 Task: Move the task Improve website performance on slow network connections to the section To-Do in the project Touchstone and sort the tasks in the project by Due Date.
Action: Mouse moved to (285, 290)
Screenshot: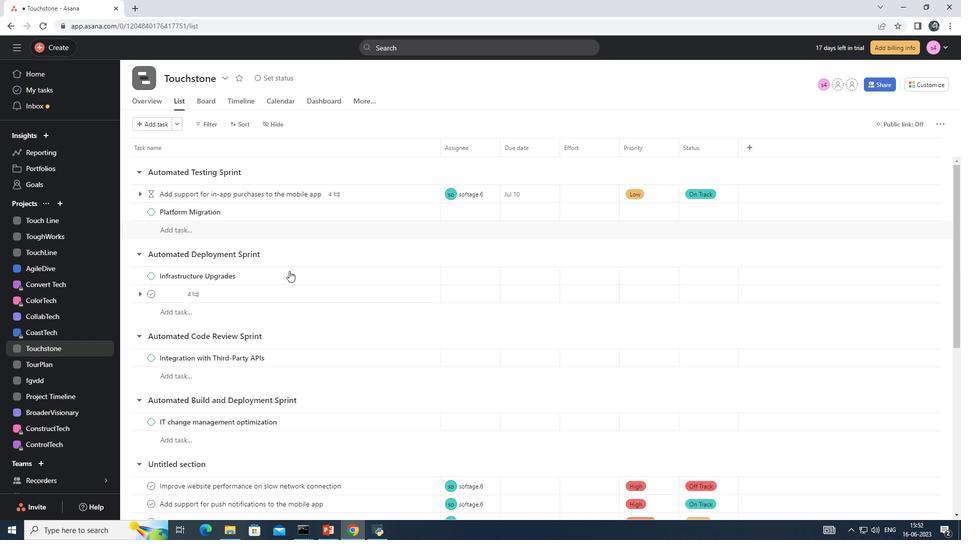 
Action: Mouse scrolled (285, 289) with delta (0, 0)
Screenshot: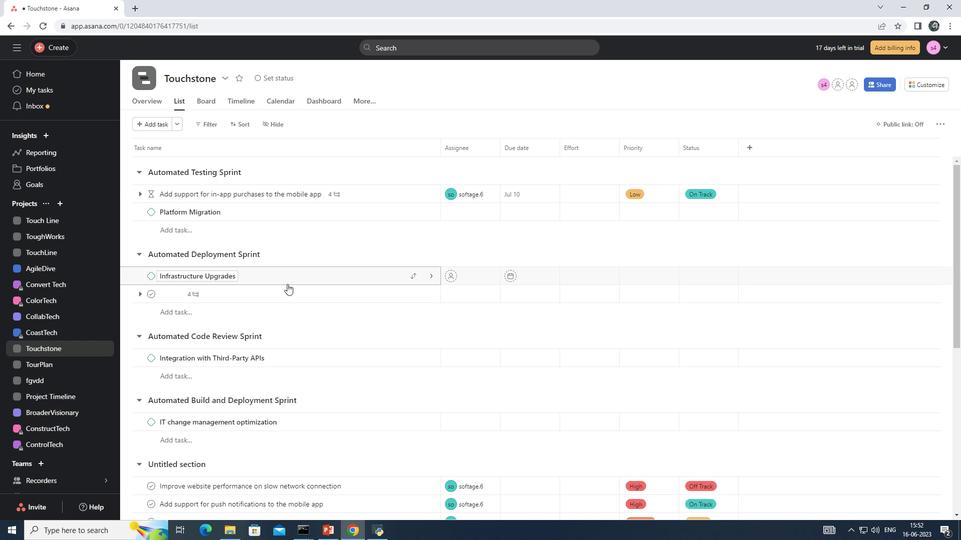 
Action: Mouse scrolled (285, 289) with delta (0, 0)
Screenshot: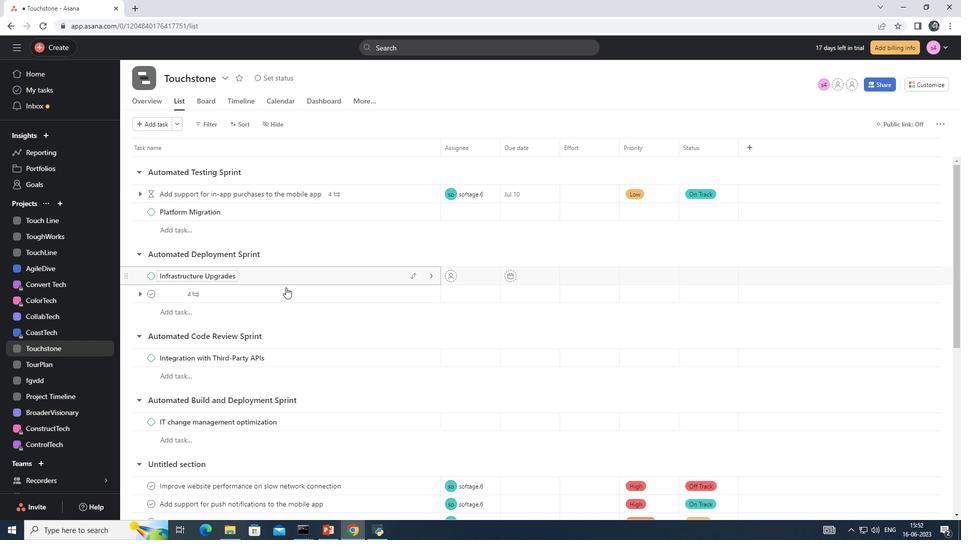 
Action: Mouse scrolled (285, 289) with delta (0, 0)
Screenshot: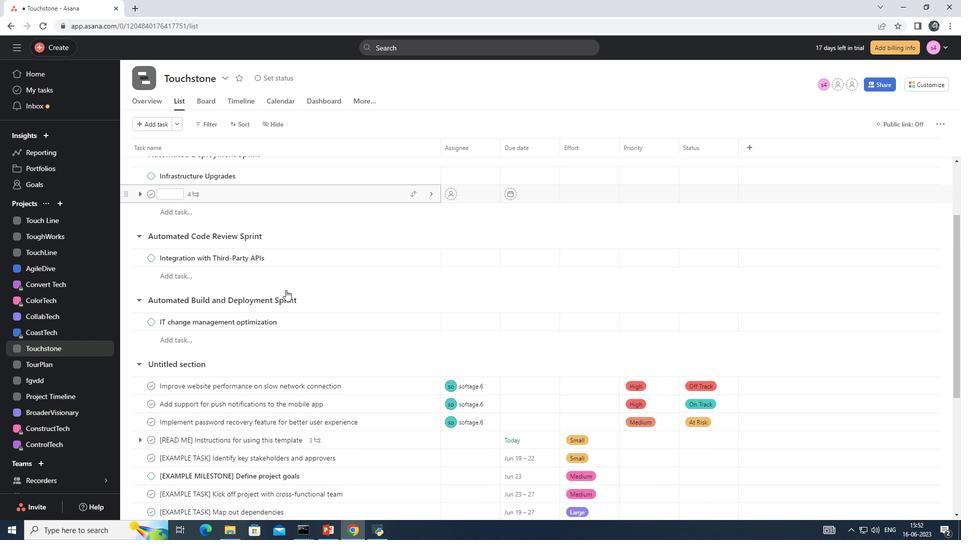 
Action: Mouse moved to (414, 333)
Screenshot: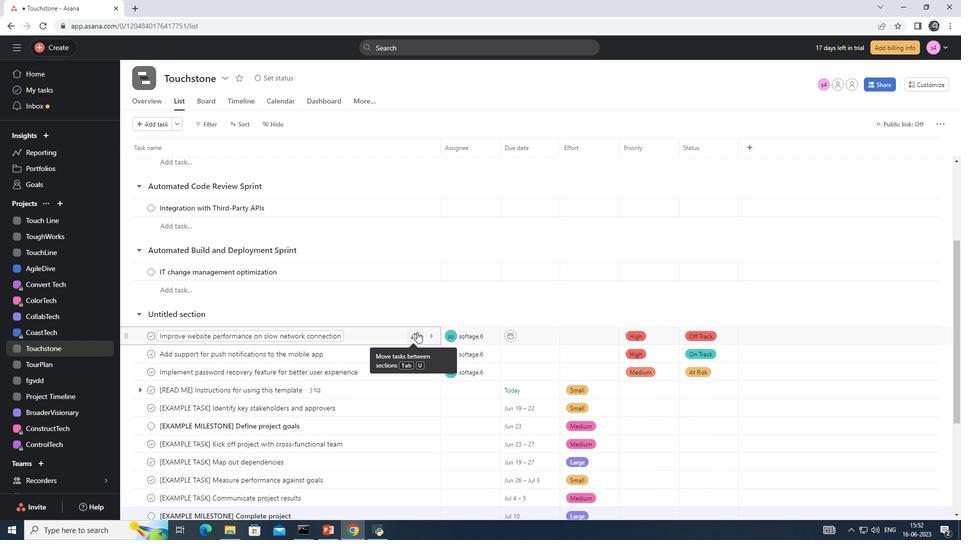 
Action: Mouse pressed left at (414, 333)
Screenshot: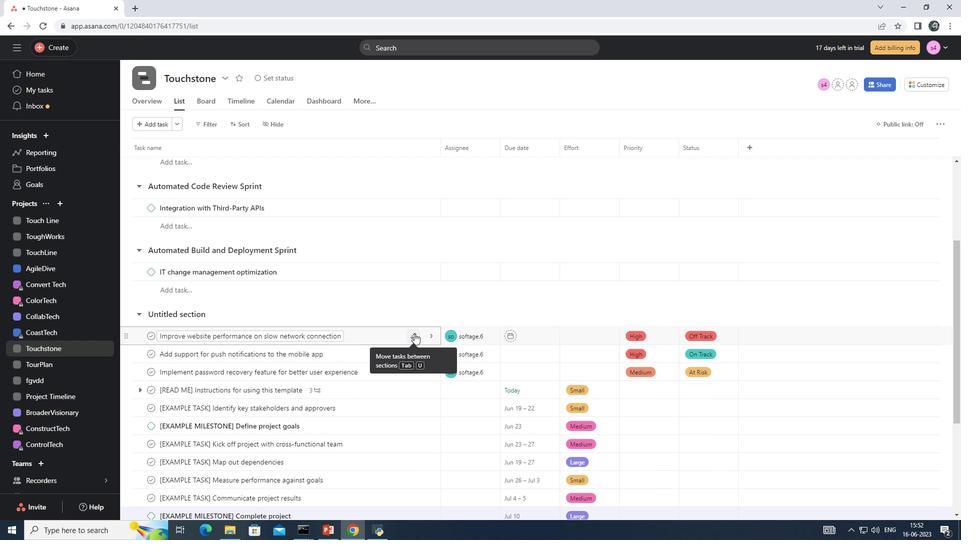 
Action: Mouse moved to (310, 264)
Screenshot: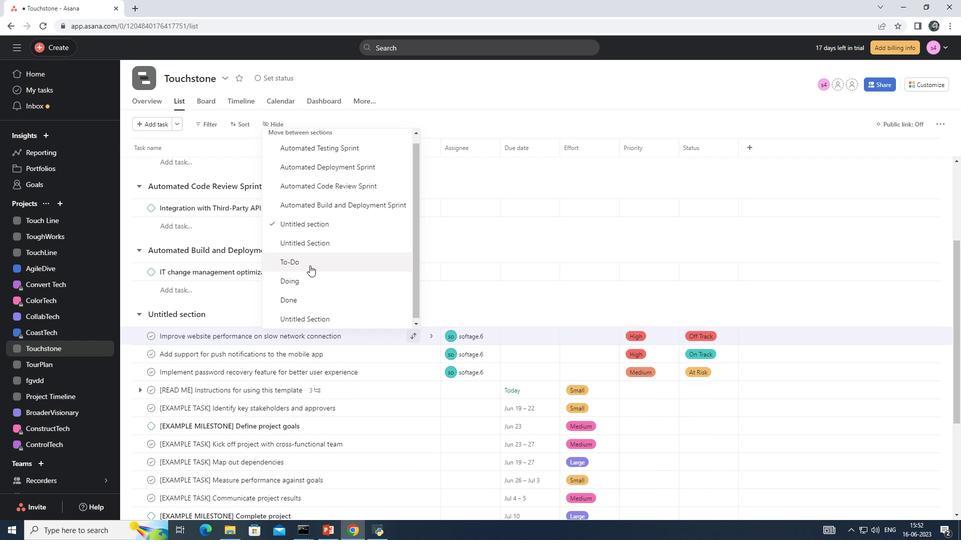 
Action: Mouse pressed left at (310, 264)
Screenshot: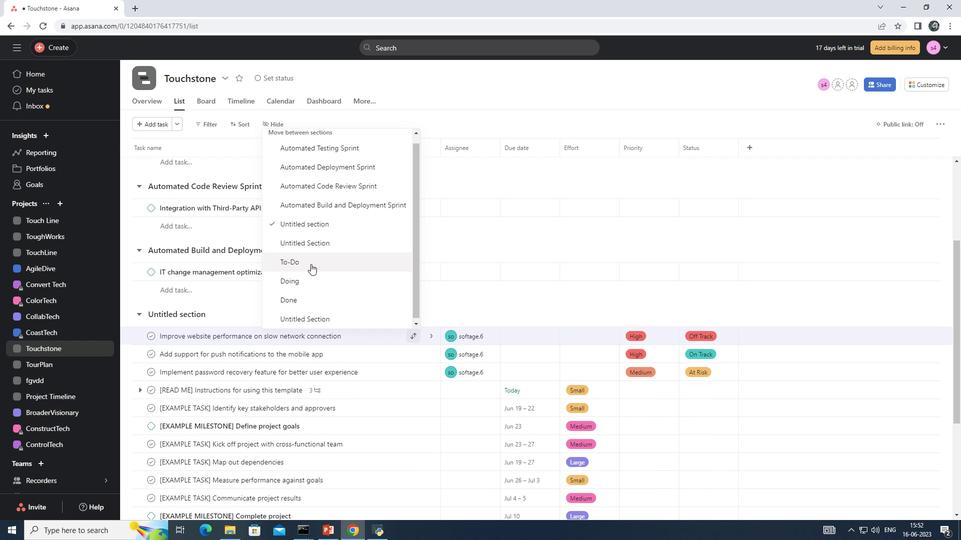 
Action: Mouse scrolled (310, 264) with delta (0, 0)
Screenshot: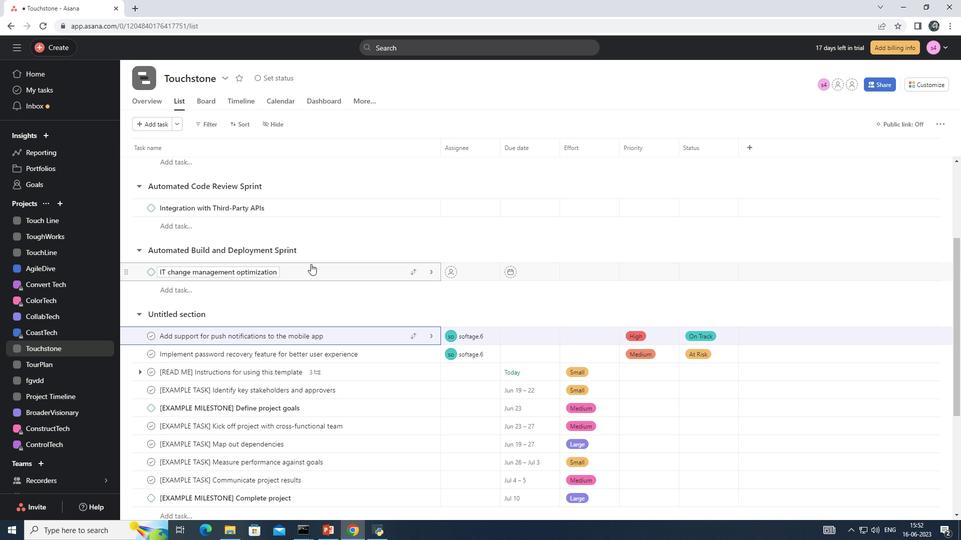 
Action: Mouse scrolled (310, 264) with delta (0, 0)
Screenshot: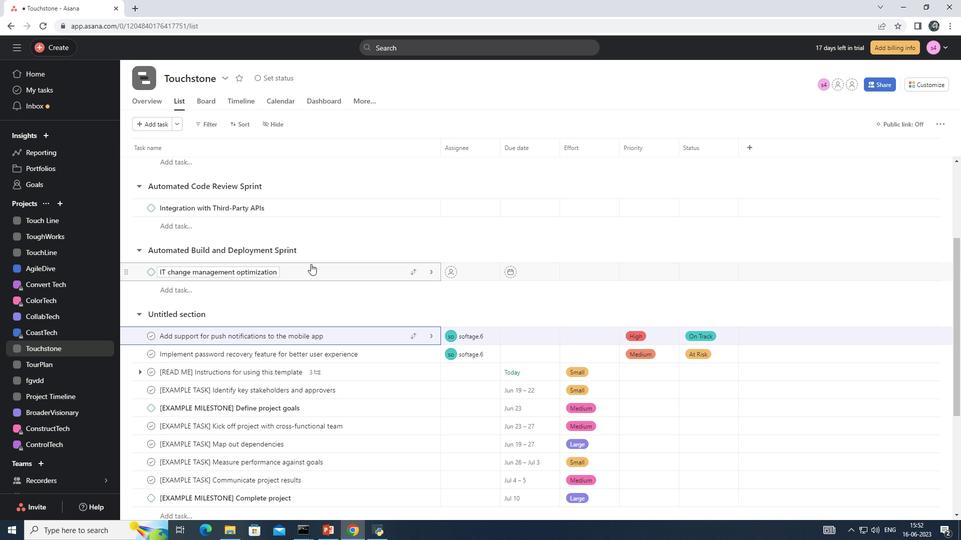 
Action: Mouse scrolled (310, 264) with delta (0, 0)
Screenshot: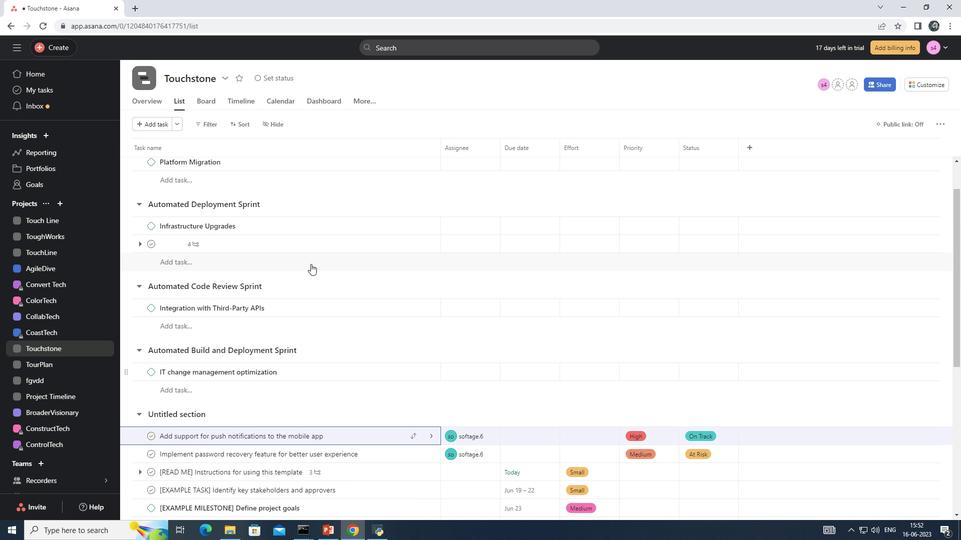 
Action: Mouse scrolled (310, 264) with delta (0, 0)
Screenshot: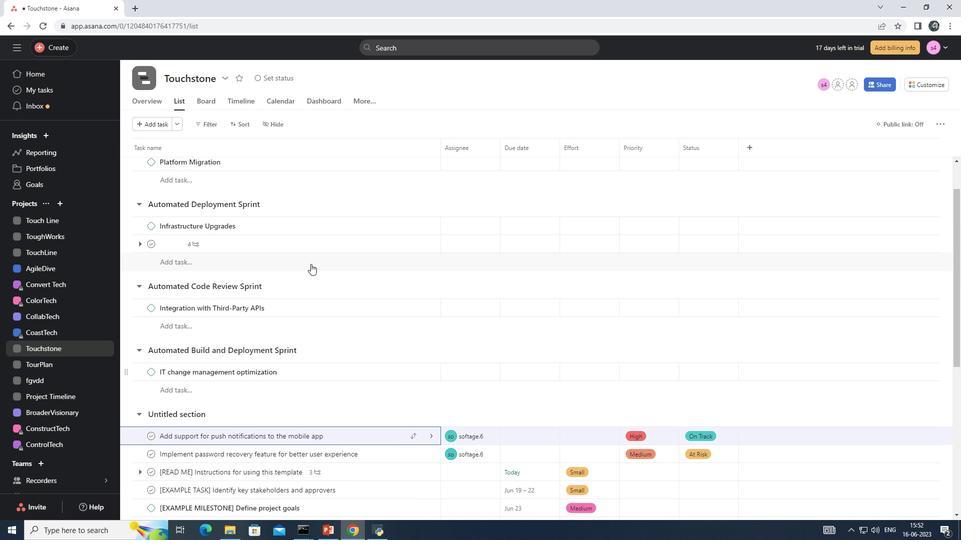 
Action: Mouse scrolled (310, 264) with delta (0, 0)
Screenshot: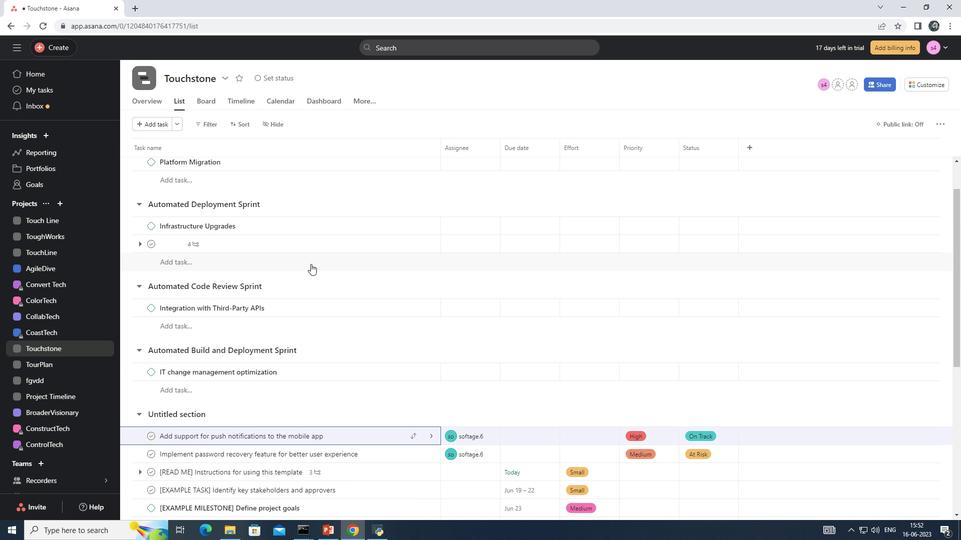 
Action: Mouse scrolled (310, 264) with delta (0, 0)
Screenshot: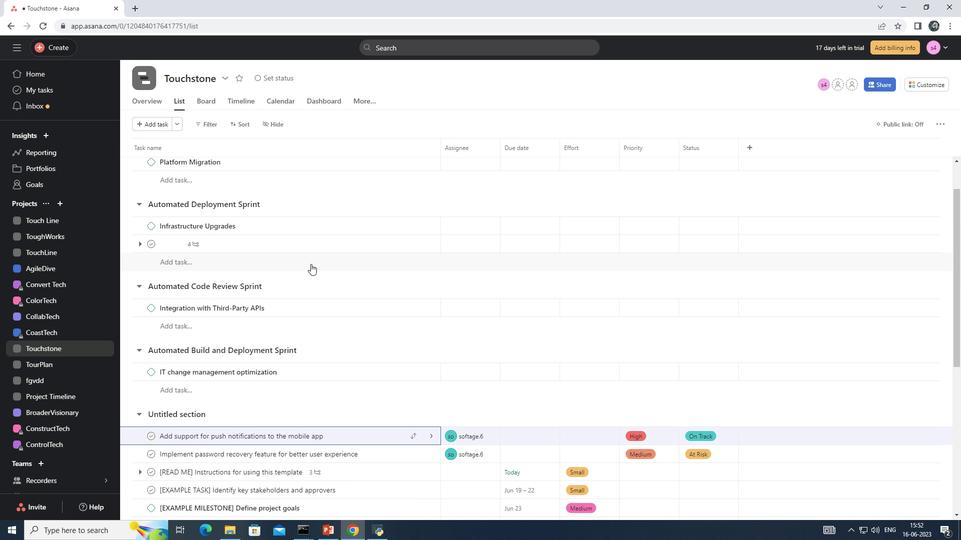 
Action: Mouse scrolled (310, 264) with delta (0, 0)
Screenshot: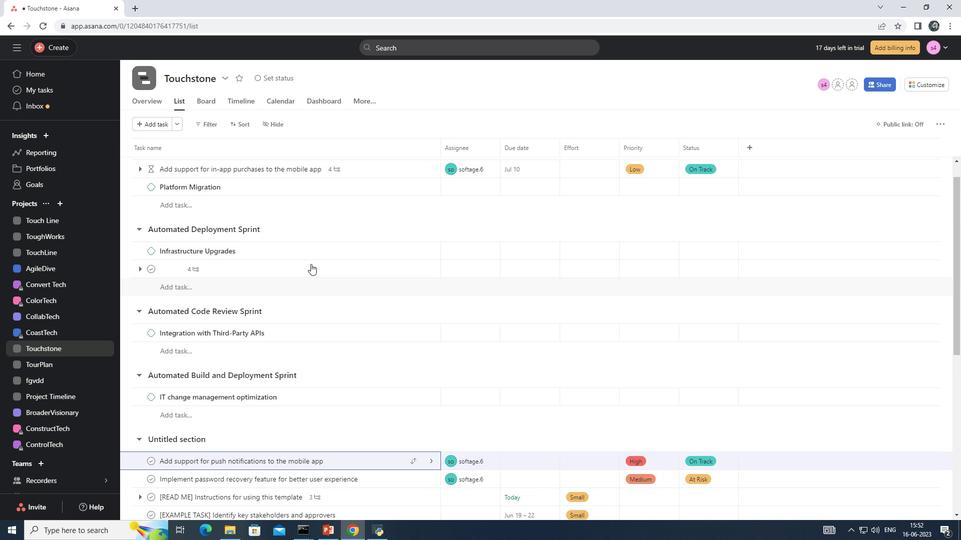
Action: Mouse moved to (237, 125)
Screenshot: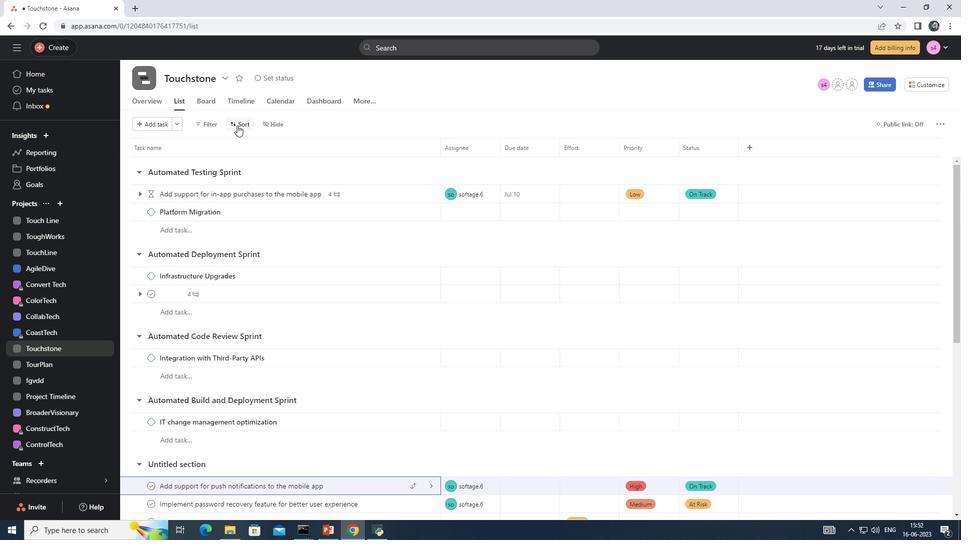 
Action: Mouse pressed left at (237, 125)
Screenshot: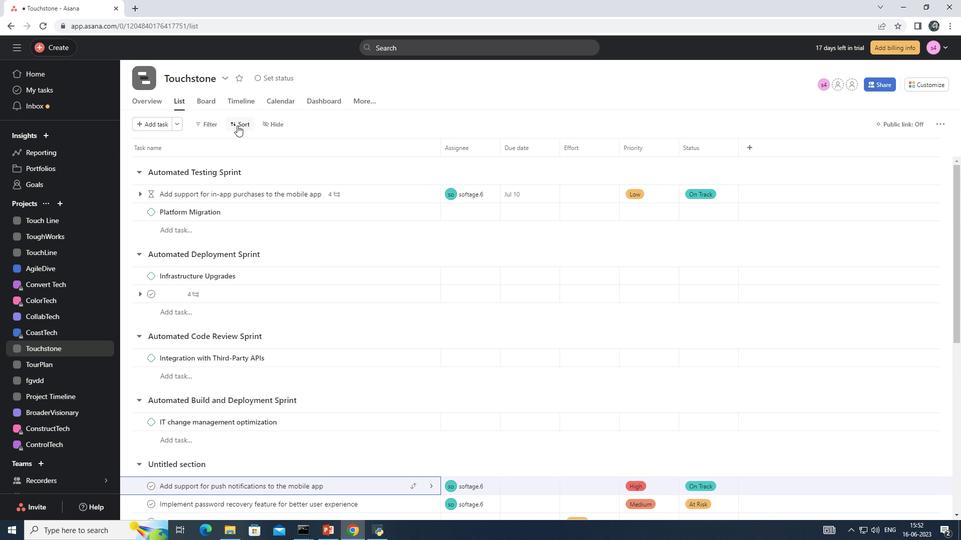 
Action: Mouse moved to (270, 188)
Screenshot: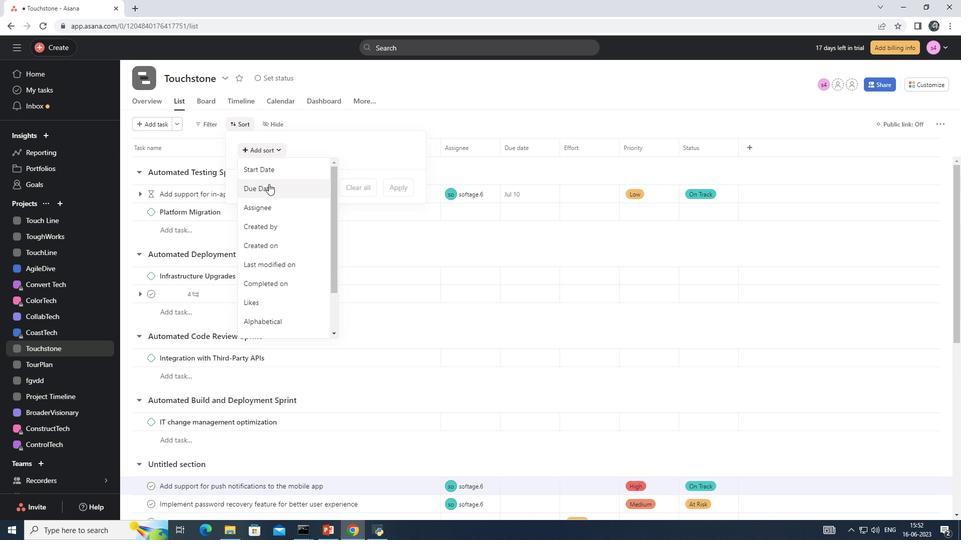 
Action: Mouse pressed left at (270, 188)
Screenshot: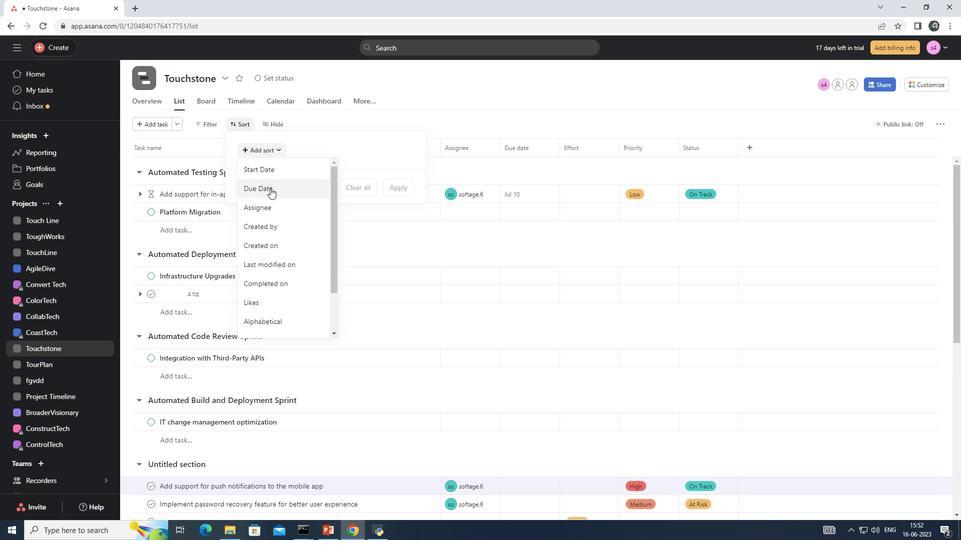 
Action: Mouse moved to (390, 230)
Screenshot: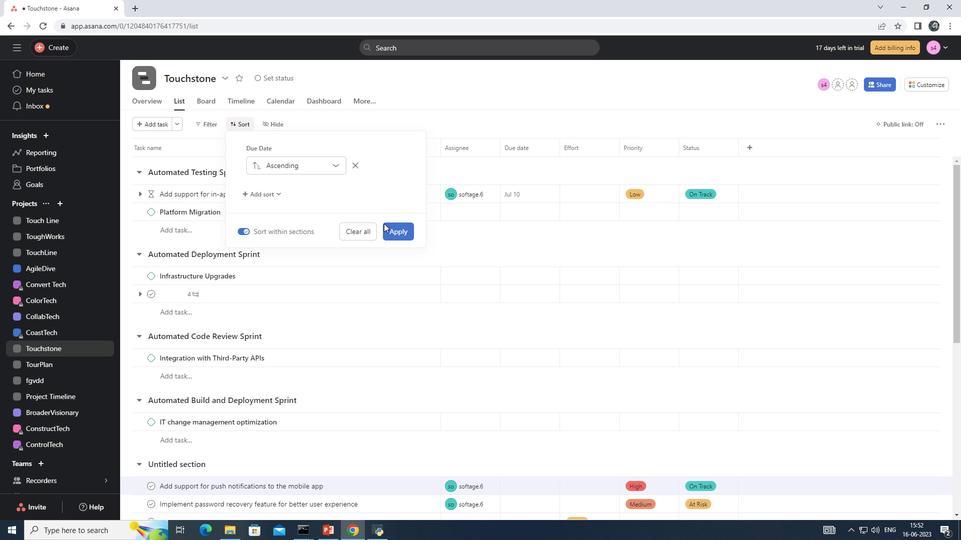 
Action: Mouse pressed left at (390, 230)
Screenshot: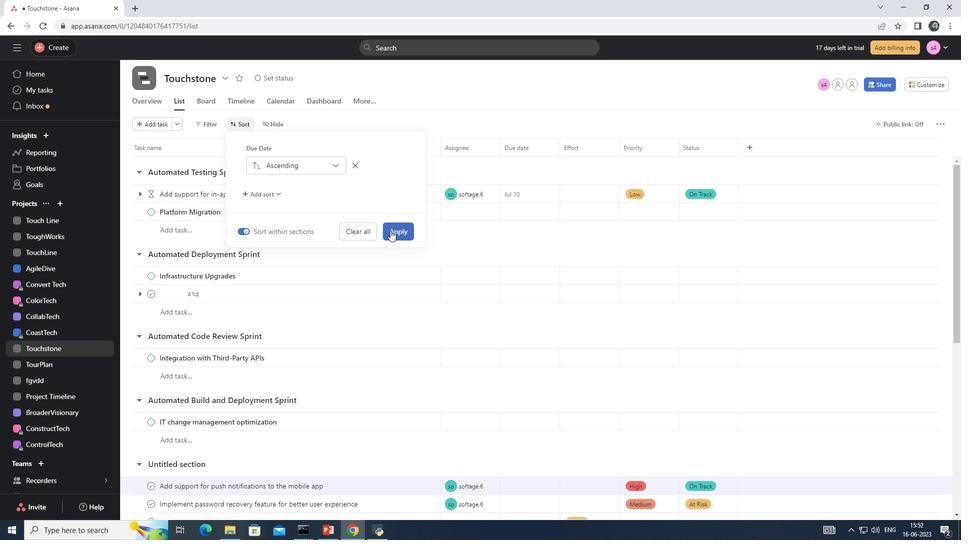 
Action: Mouse moved to (391, 230)
Screenshot: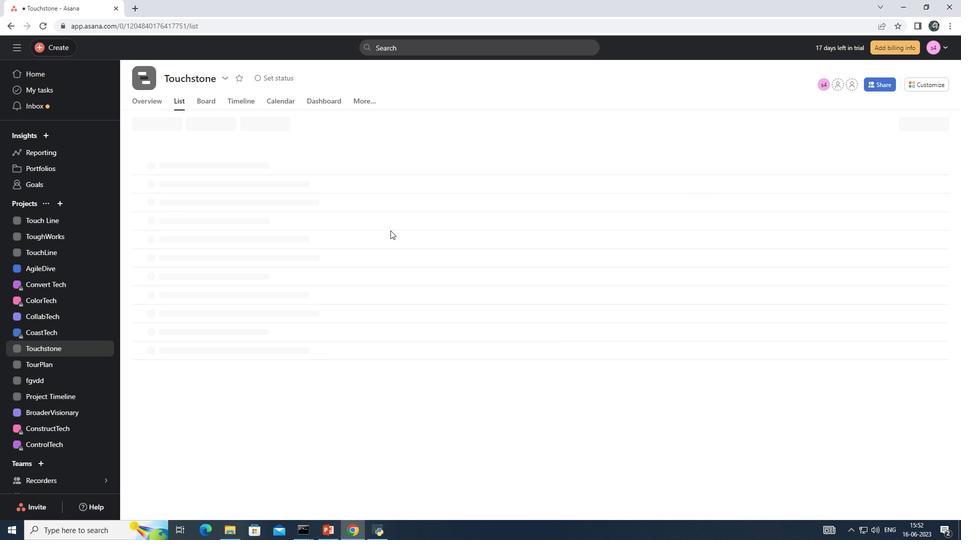 
